 Task: Learn more about a career.
Action: Mouse moved to (638, 85)
Screenshot: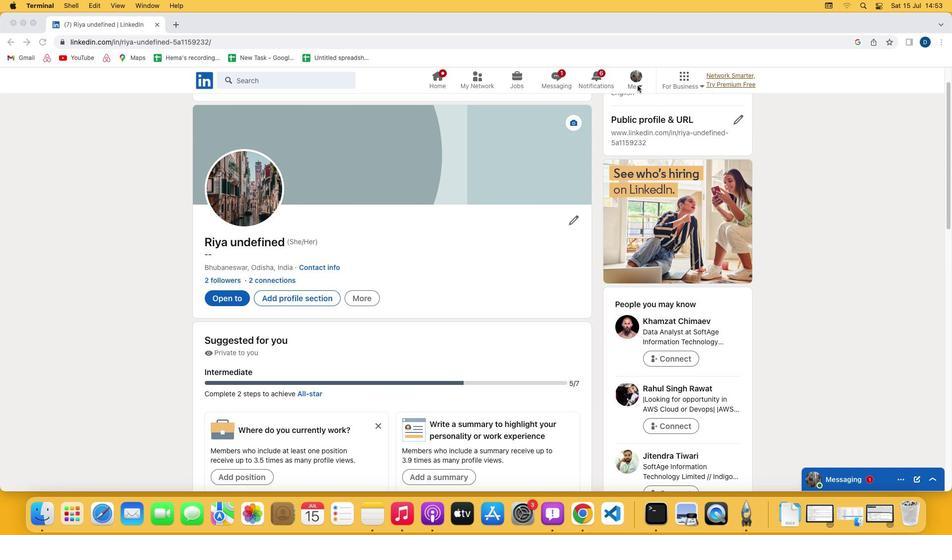 
Action: Mouse pressed left at (638, 85)
Screenshot: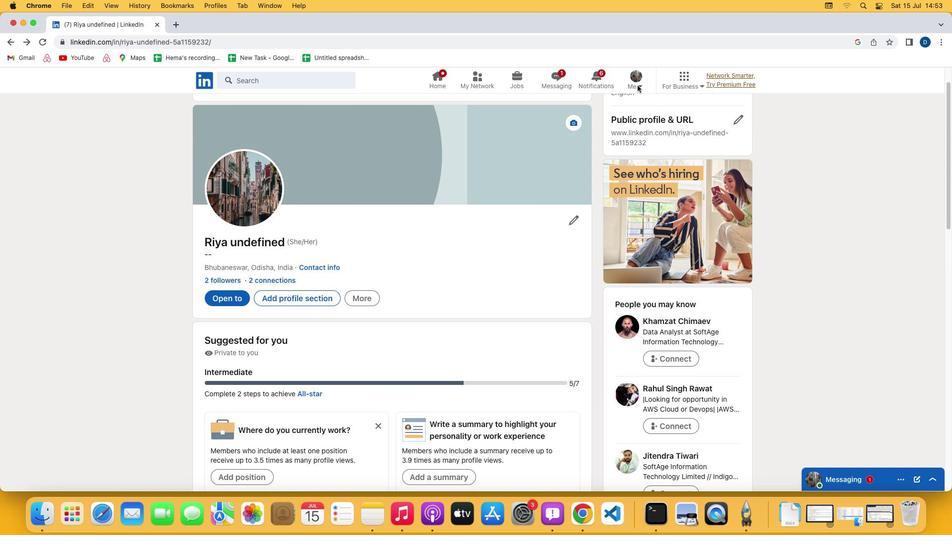 
Action: Mouse moved to (640, 85)
Screenshot: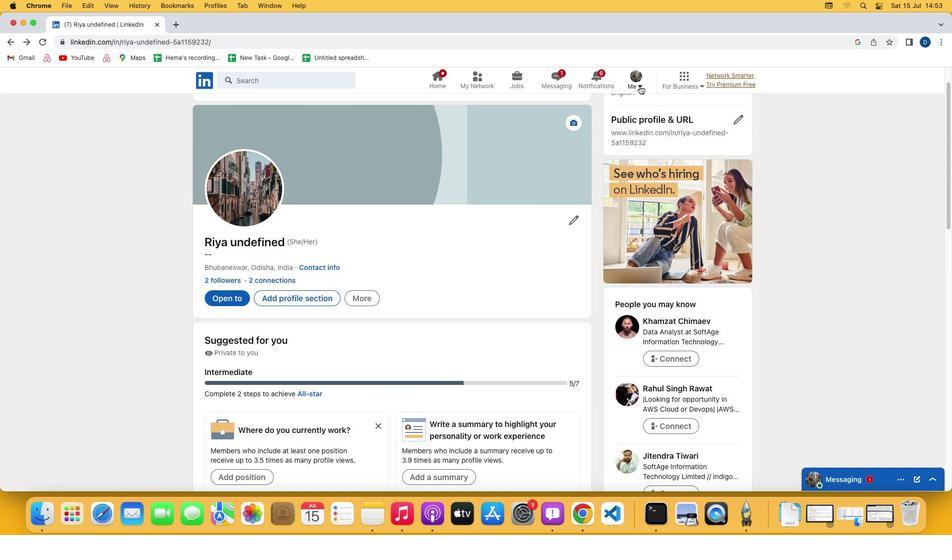 
Action: Mouse pressed left at (640, 85)
Screenshot: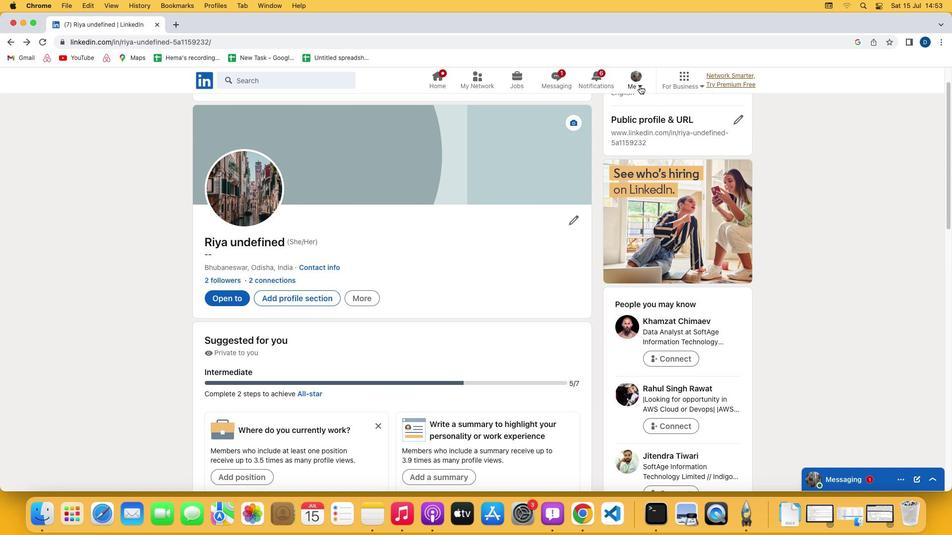 
Action: Mouse moved to (580, 187)
Screenshot: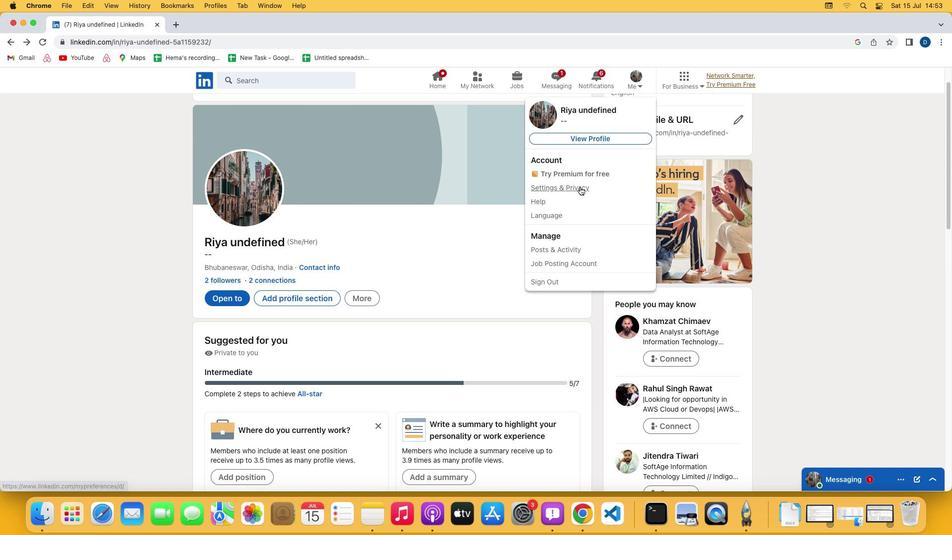 
Action: Mouse pressed left at (580, 187)
Screenshot: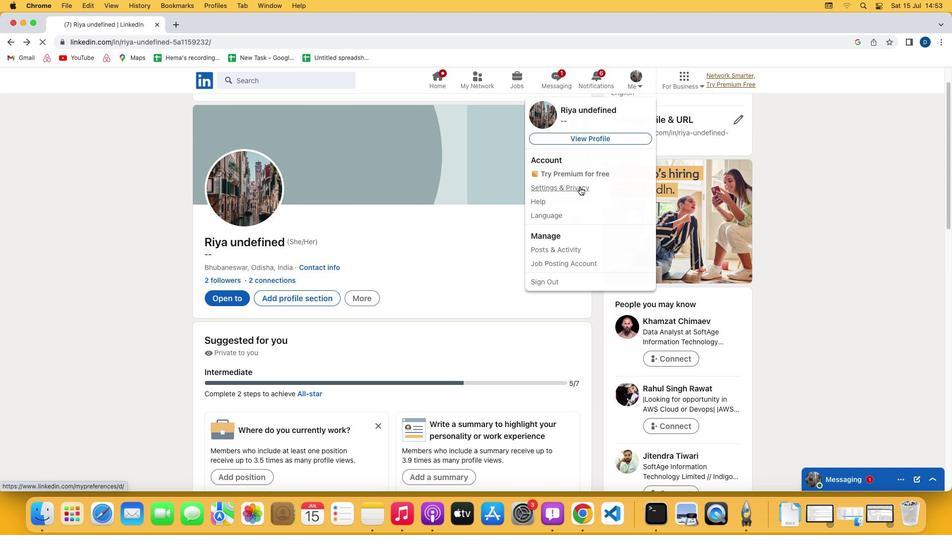 
Action: Mouse moved to (475, 341)
Screenshot: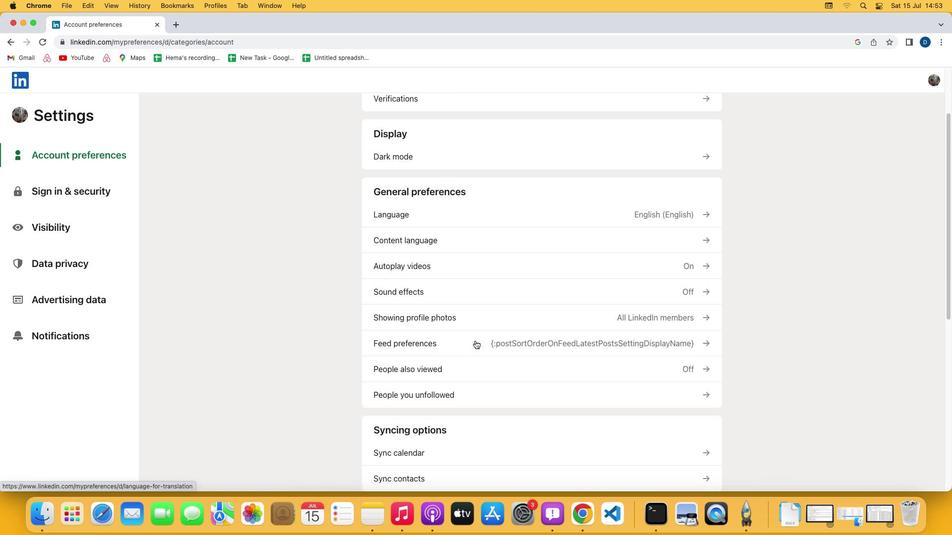 
Action: Mouse scrolled (475, 341) with delta (0, 0)
Screenshot: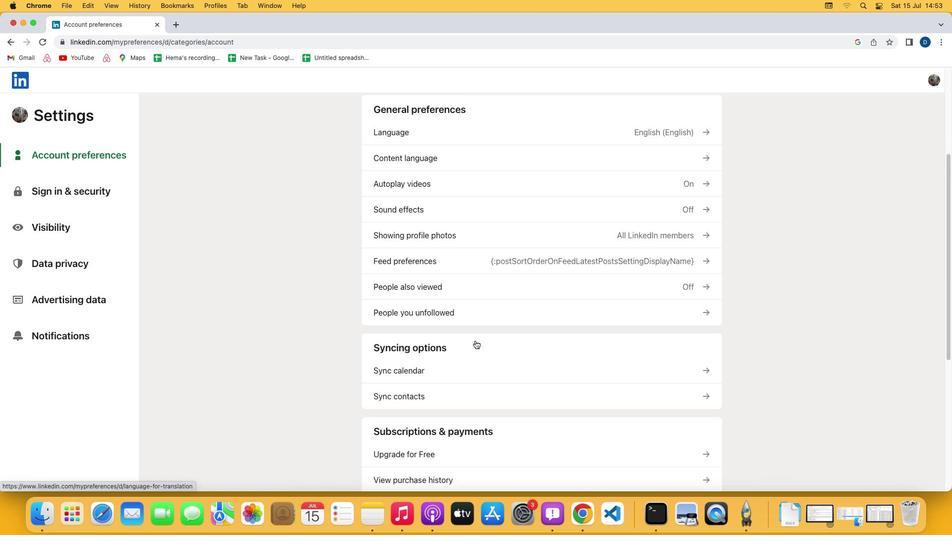 
Action: Mouse scrolled (475, 341) with delta (0, 0)
Screenshot: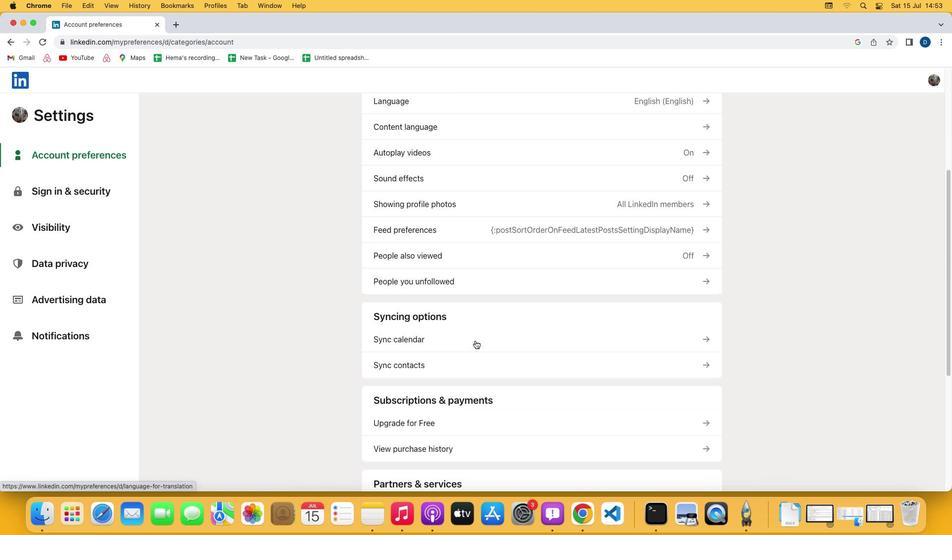
Action: Mouse scrolled (475, 341) with delta (0, -1)
Screenshot: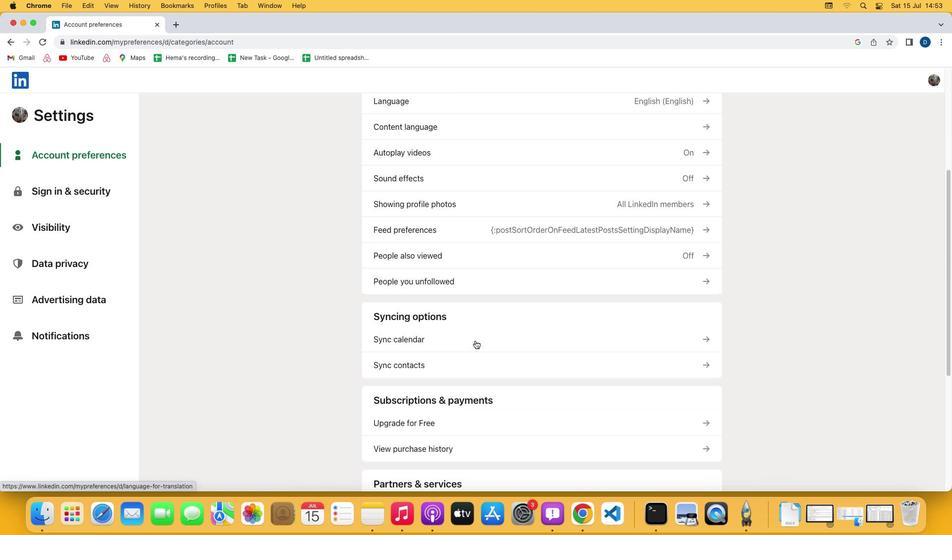 
Action: Mouse scrolled (475, 341) with delta (0, -2)
Screenshot: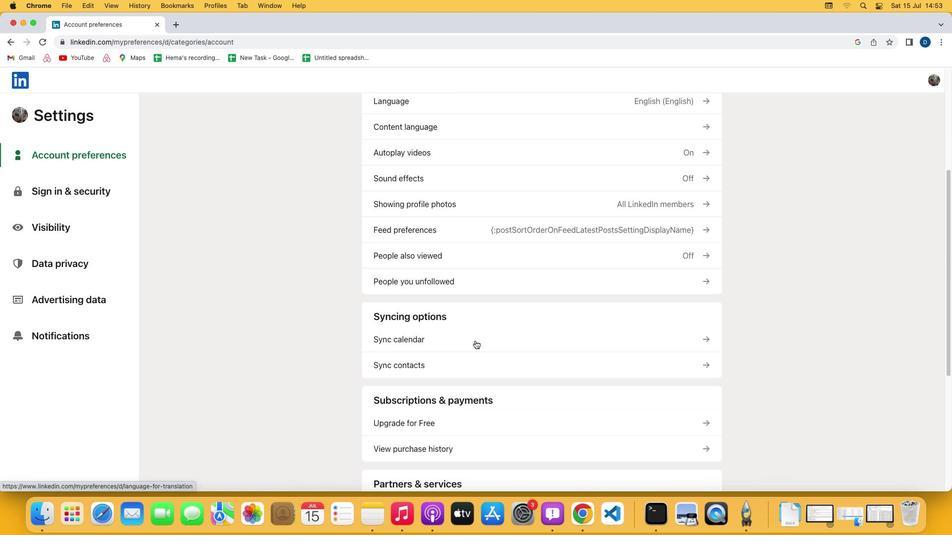 
Action: Mouse scrolled (475, 341) with delta (0, 0)
Screenshot: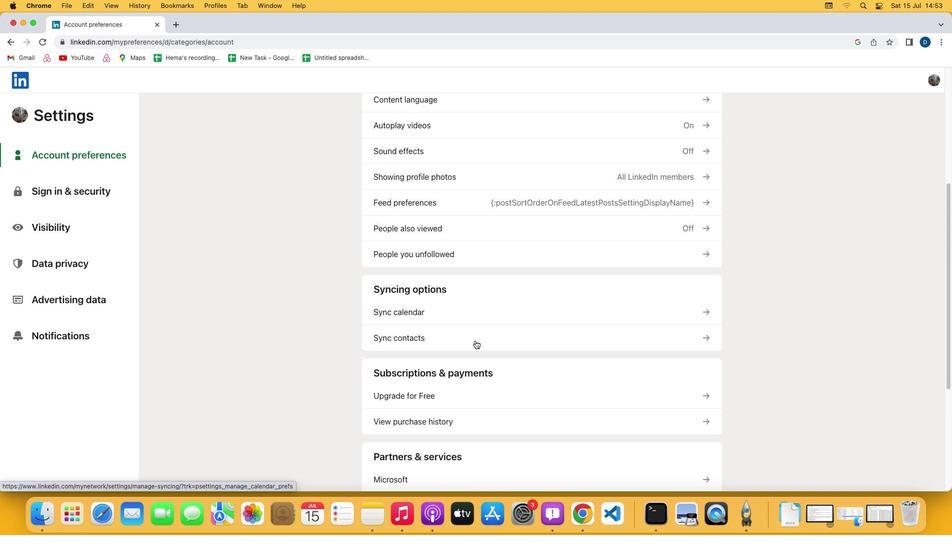 
Action: Mouse scrolled (475, 341) with delta (0, 0)
Screenshot: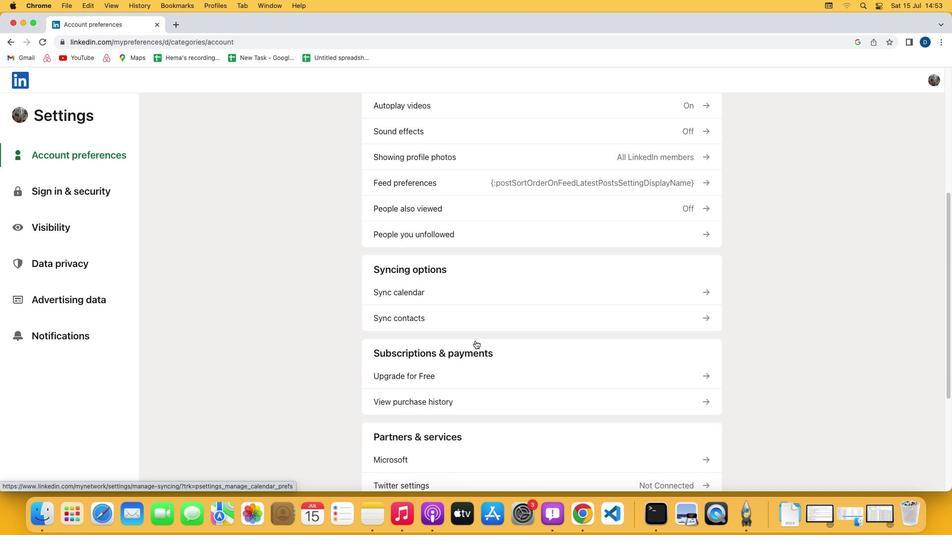 
Action: Mouse scrolled (475, 341) with delta (0, 0)
Screenshot: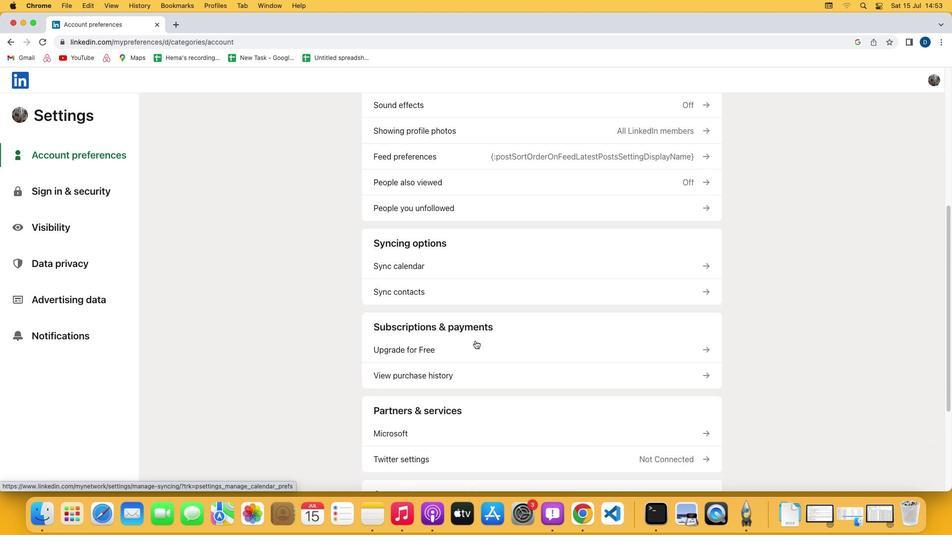
Action: Mouse scrolled (475, 341) with delta (0, 0)
Screenshot: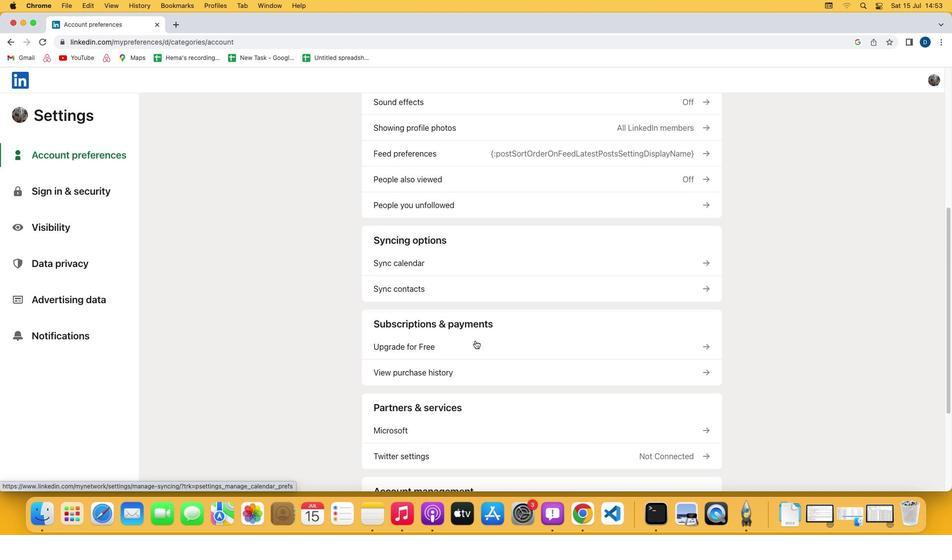 
Action: Mouse moved to (436, 355)
Screenshot: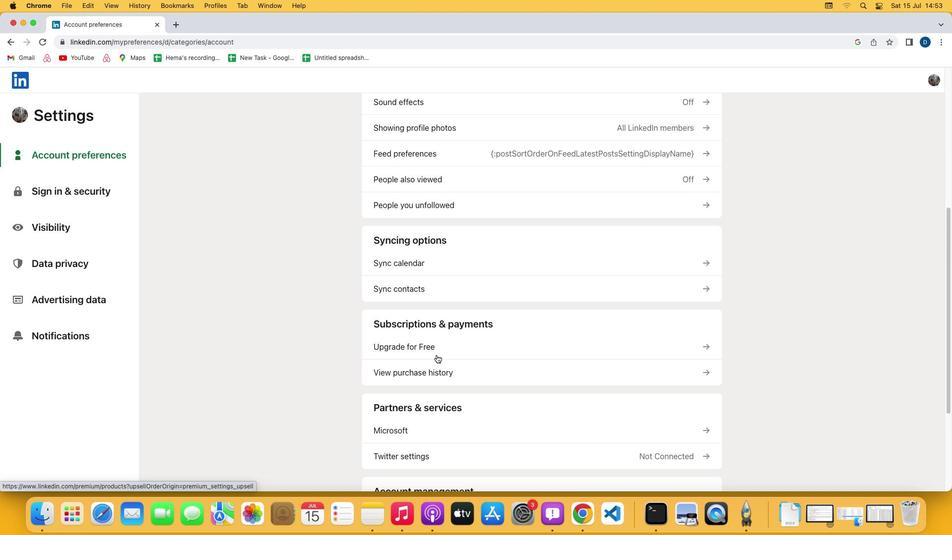 
Action: Mouse pressed left at (436, 355)
Screenshot: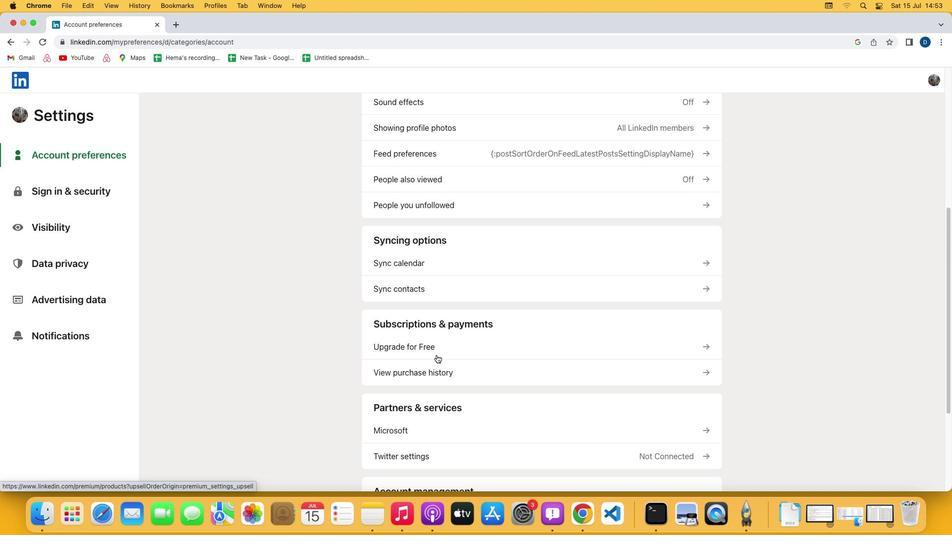 
Action: Mouse moved to (390, 269)
Screenshot: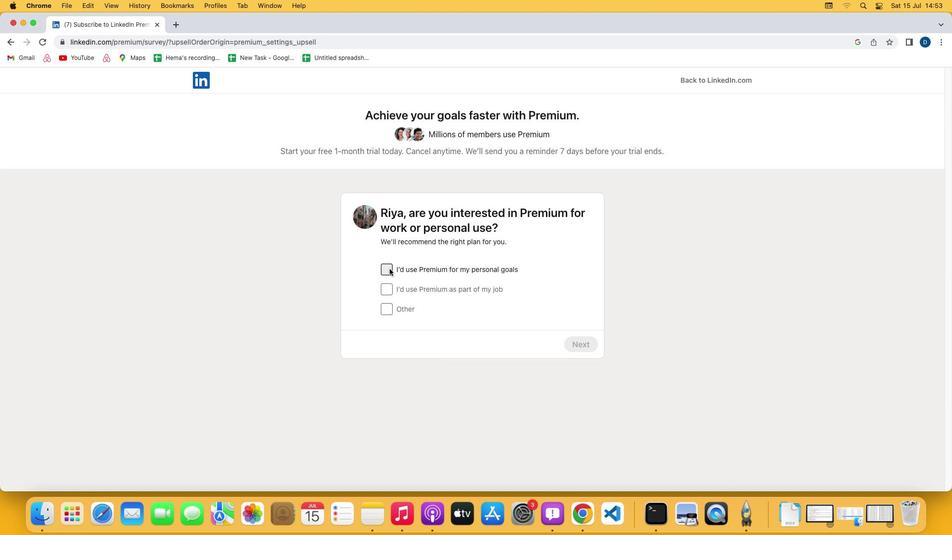 
Action: Mouse pressed left at (390, 269)
Screenshot: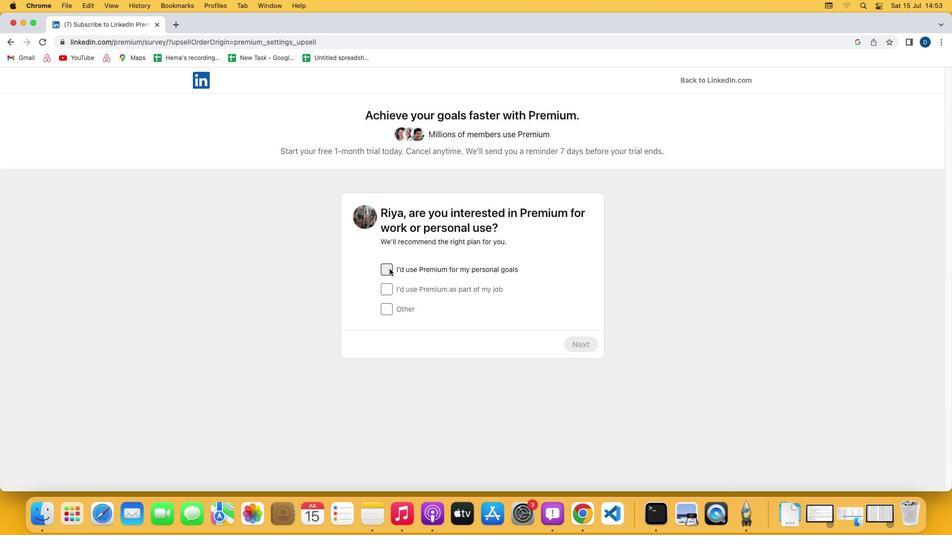 
Action: Mouse moved to (591, 348)
Screenshot: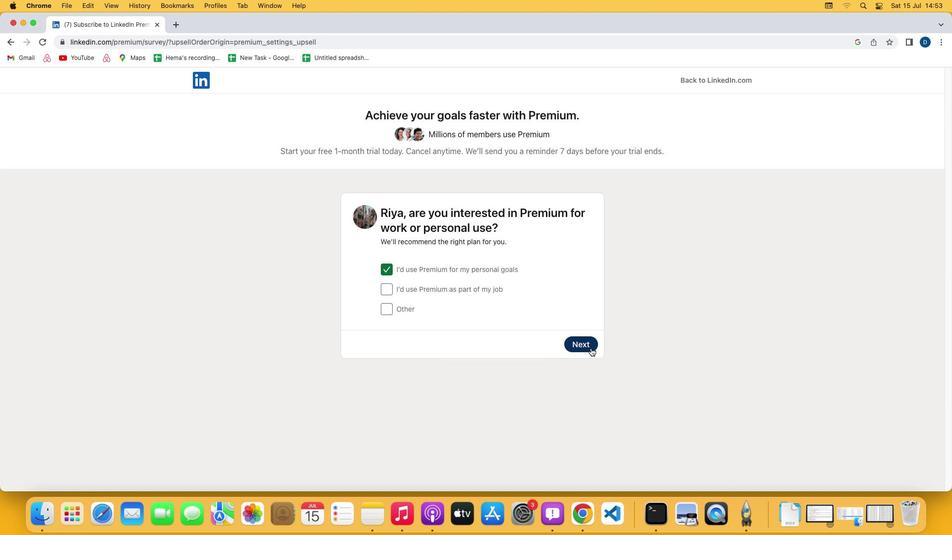 
Action: Mouse pressed left at (591, 348)
Screenshot: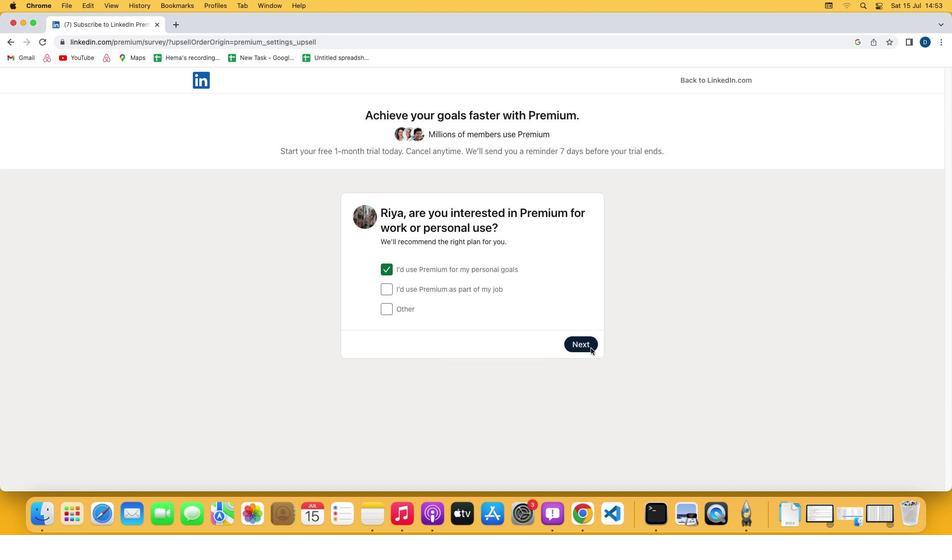 
Action: Mouse moved to (572, 403)
Screenshot: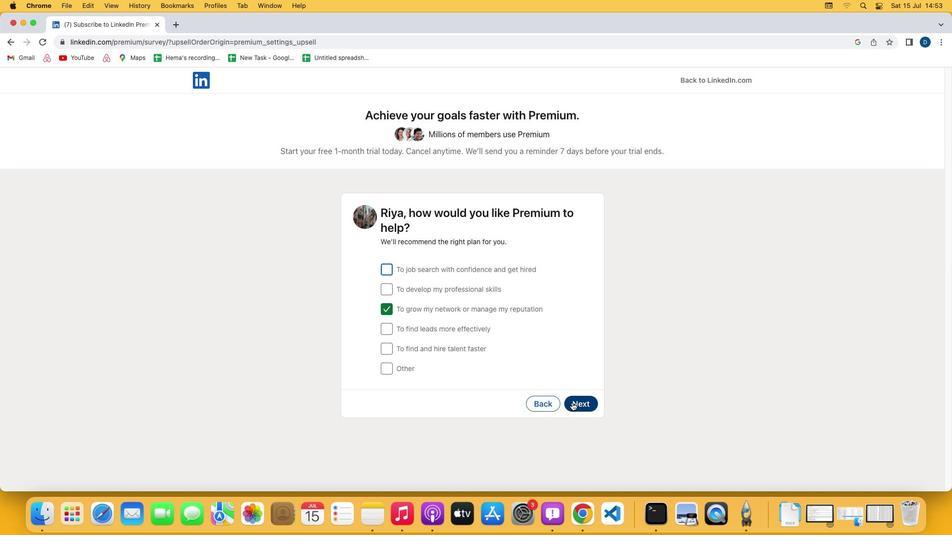 
Action: Mouse pressed left at (572, 403)
Screenshot: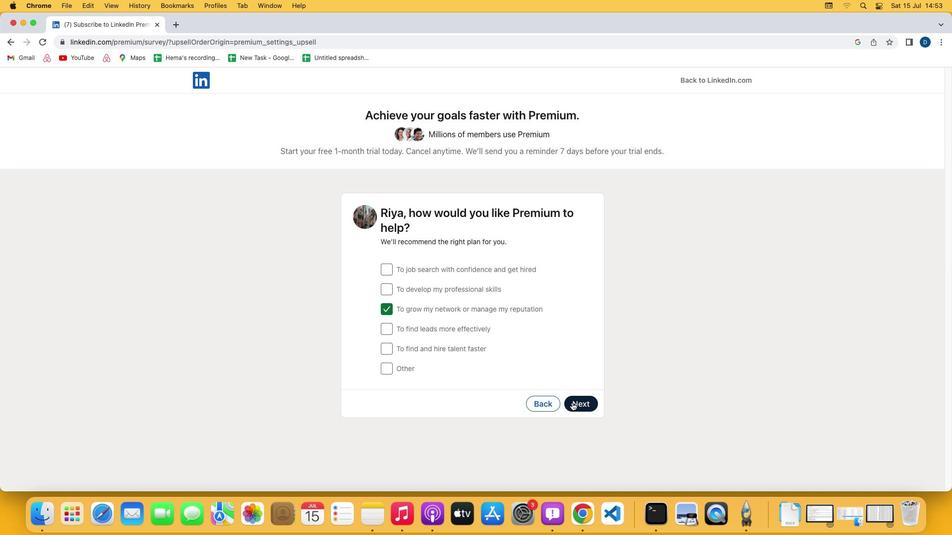 
Action: Mouse moved to (388, 289)
Screenshot: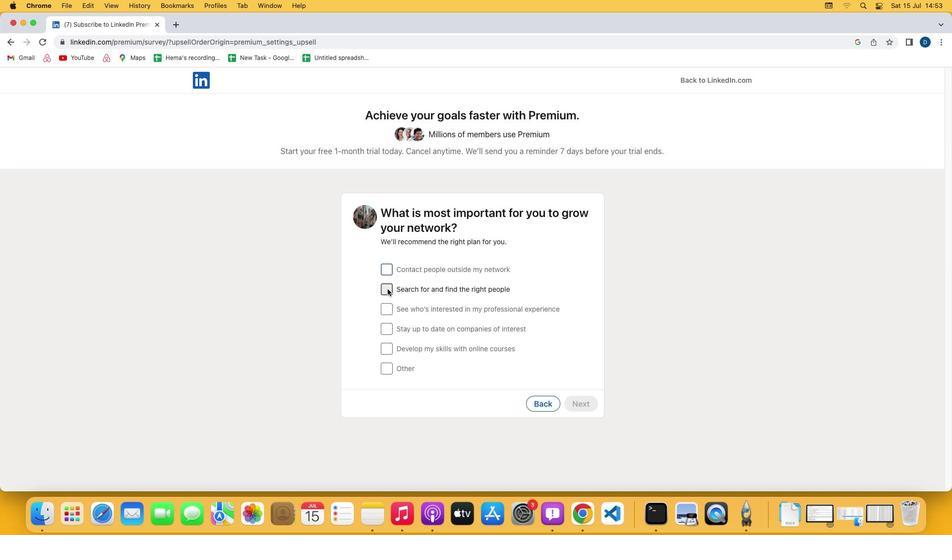 
Action: Mouse pressed left at (388, 289)
Screenshot: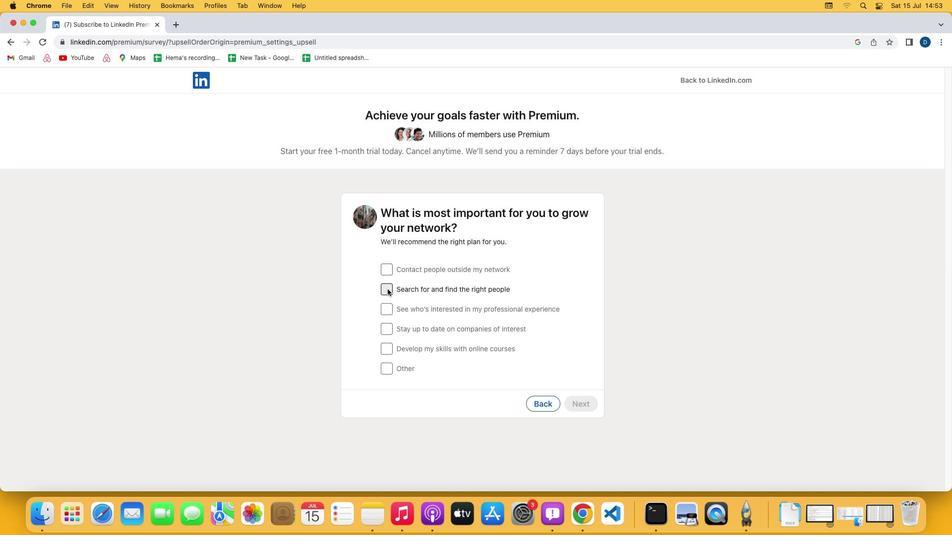 
Action: Mouse moved to (578, 404)
Screenshot: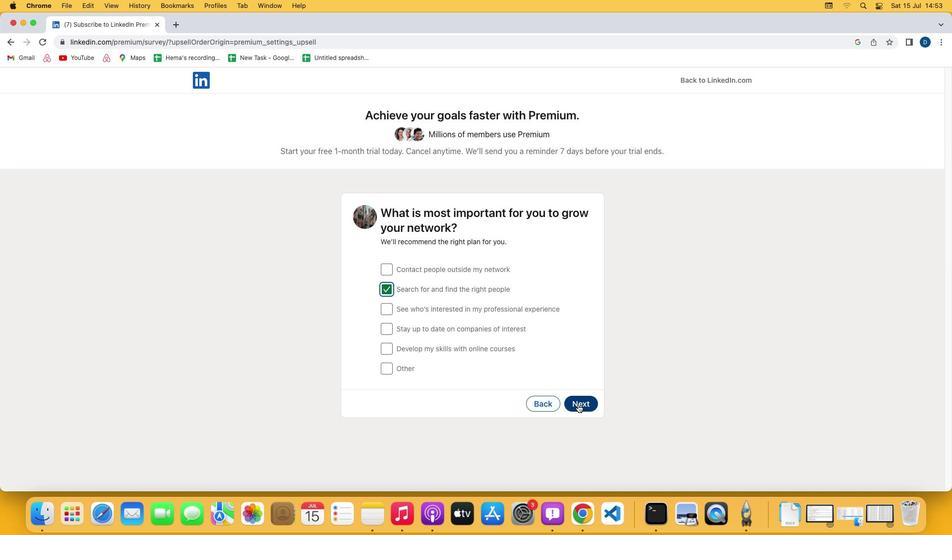 
Action: Mouse pressed left at (578, 404)
Screenshot: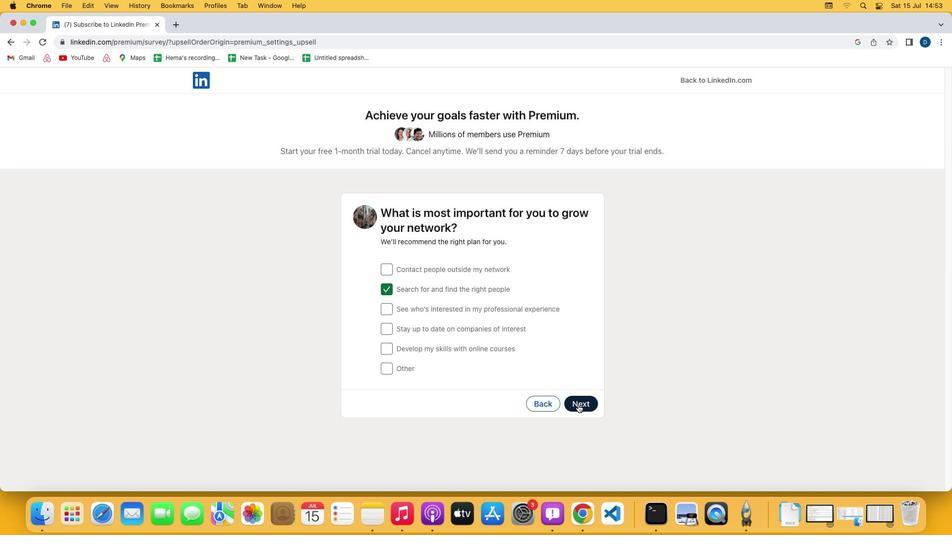 
Action: Mouse moved to (244, 485)
Screenshot: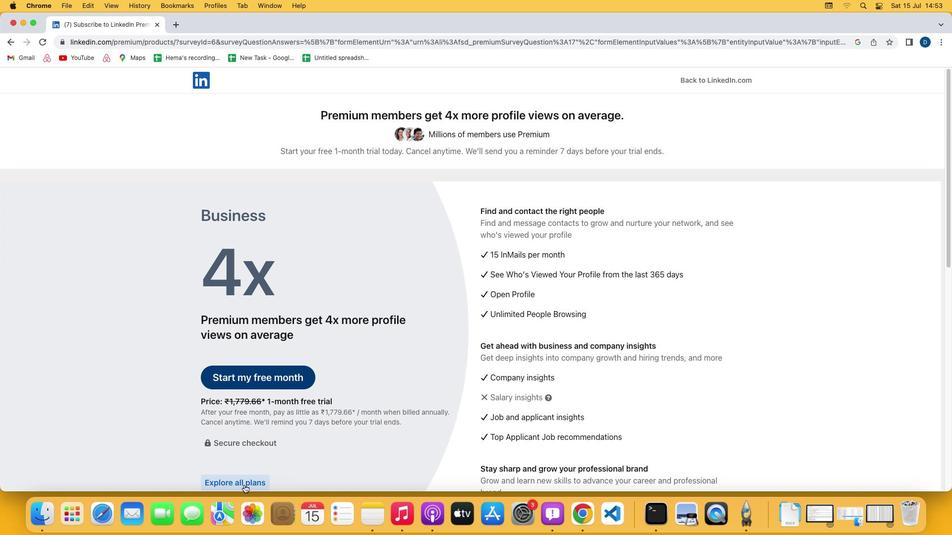 
Action: Mouse pressed left at (244, 485)
Screenshot: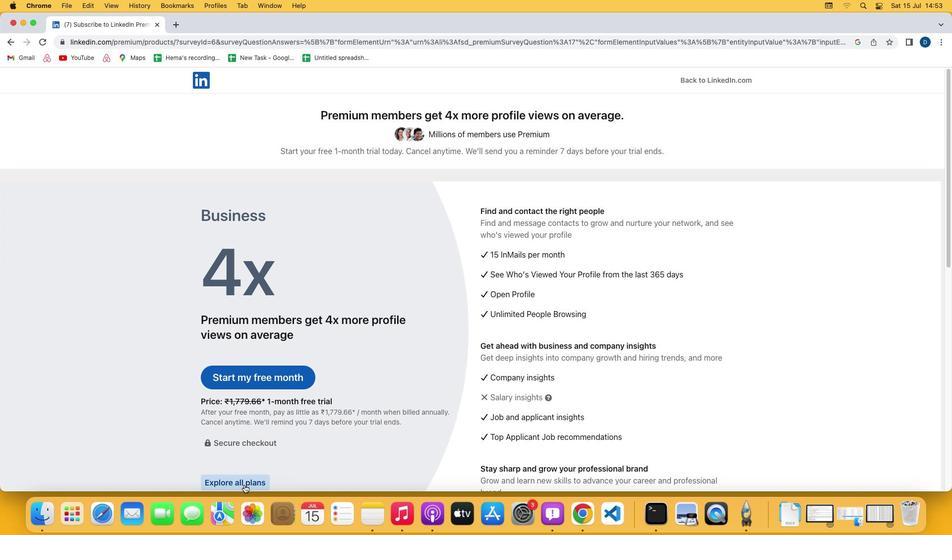
Action: Mouse moved to (267, 411)
Screenshot: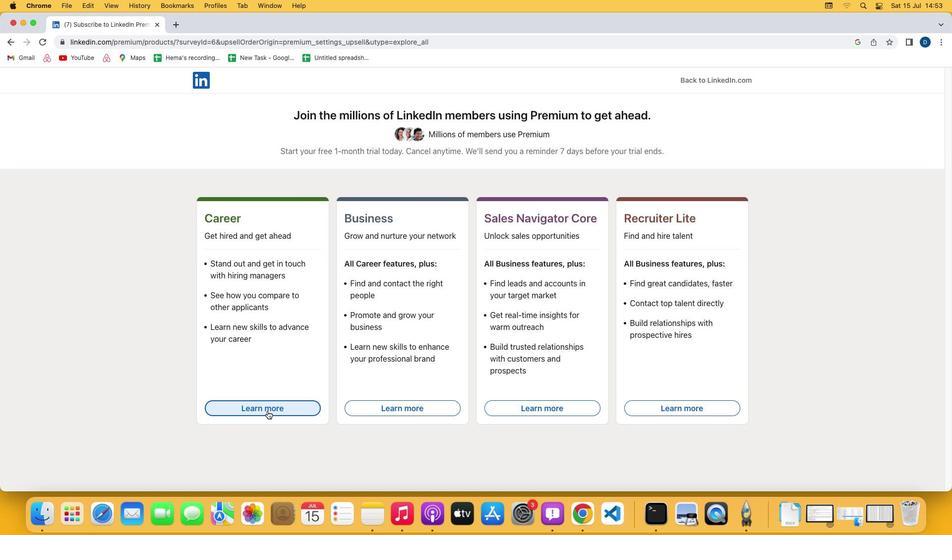 
Action: Mouse pressed left at (267, 411)
Screenshot: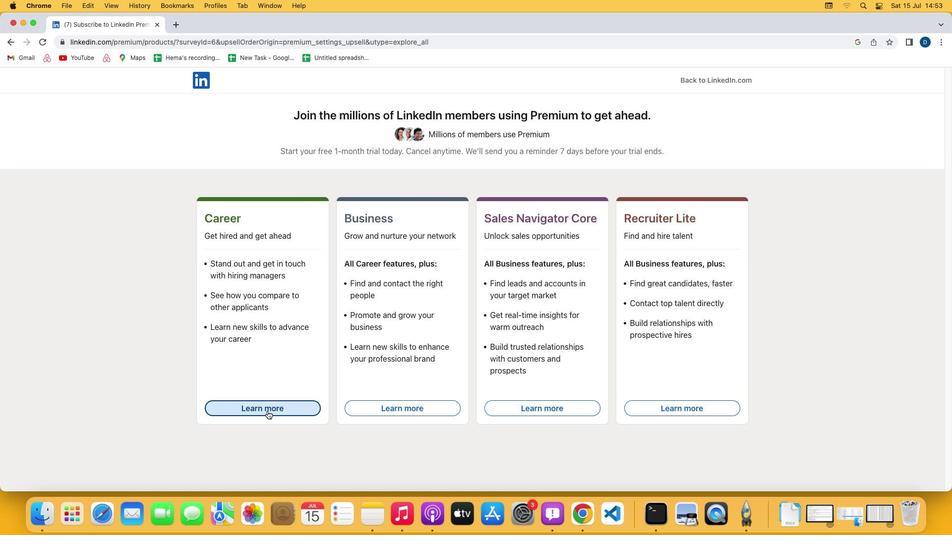 
Action: Mouse moved to (267, 411)
Screenshot: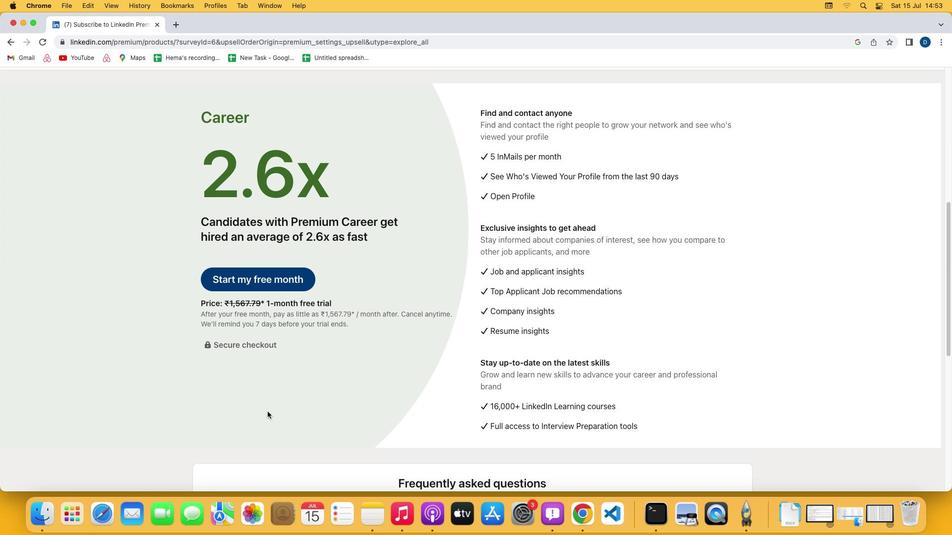 
